 Task: Create Card Card0000000219 in Board Board0000000055 in Workspace WS0000000019 in Trello. Create Card Card0000000220 in Board Board0000000055 in Workspace WS0000000019 in Trello. Create Card Card0000000221 in Board Board0000000056 in Workspace WS0000000019 in Trello. Create Card Card0000000222 in Board Board0000000056 in Workspace WS0000000019 in Trello. Create Card Card0000000223 in Board Board0000000056 in Workspace WS0000000019 in Trello
Action: Mouse moved to (603, 625)
Screenshot: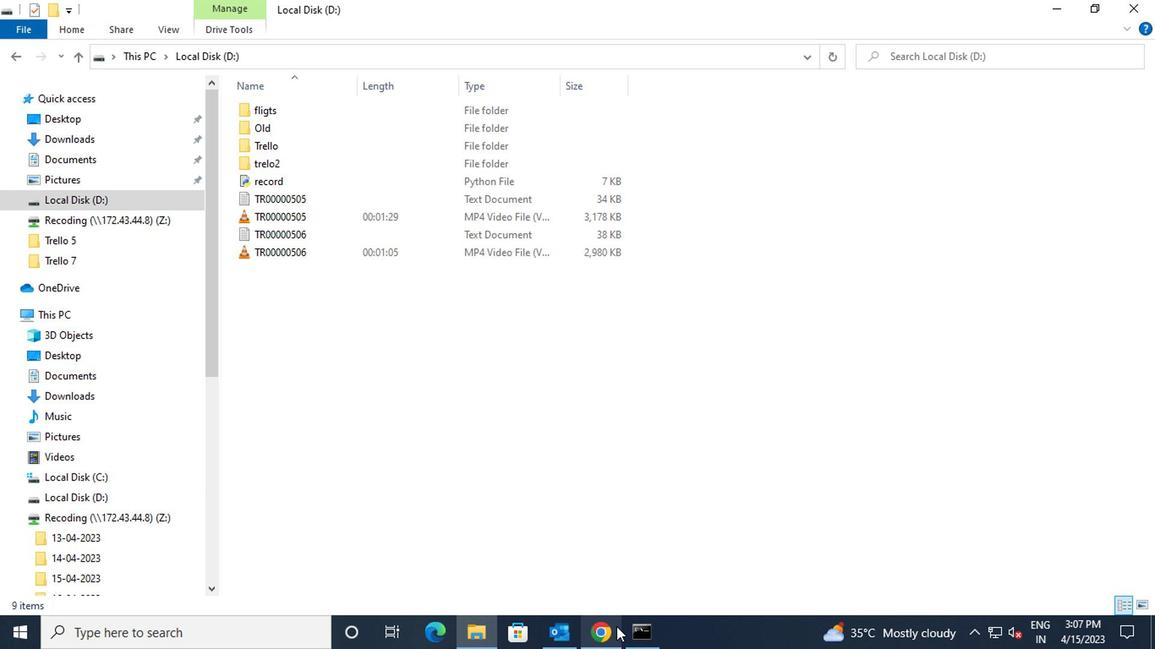 
Action: Mouse pressed left at (603, 625)
Screenshot: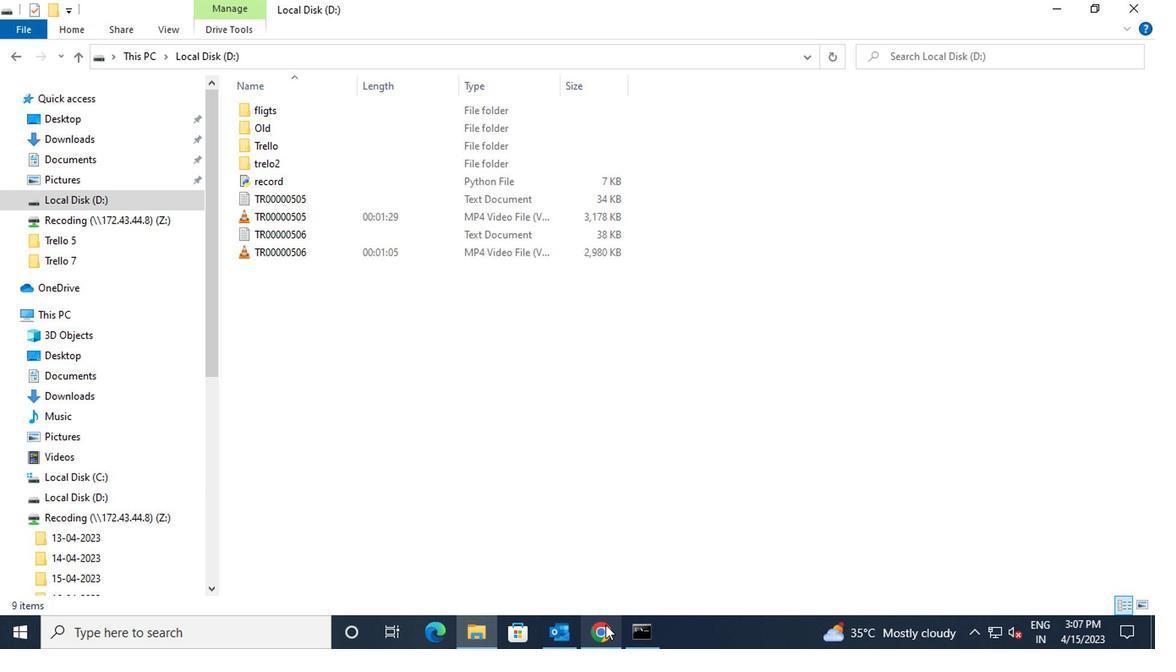 
Action: Mouse moved to (266, 337)
Screenshot: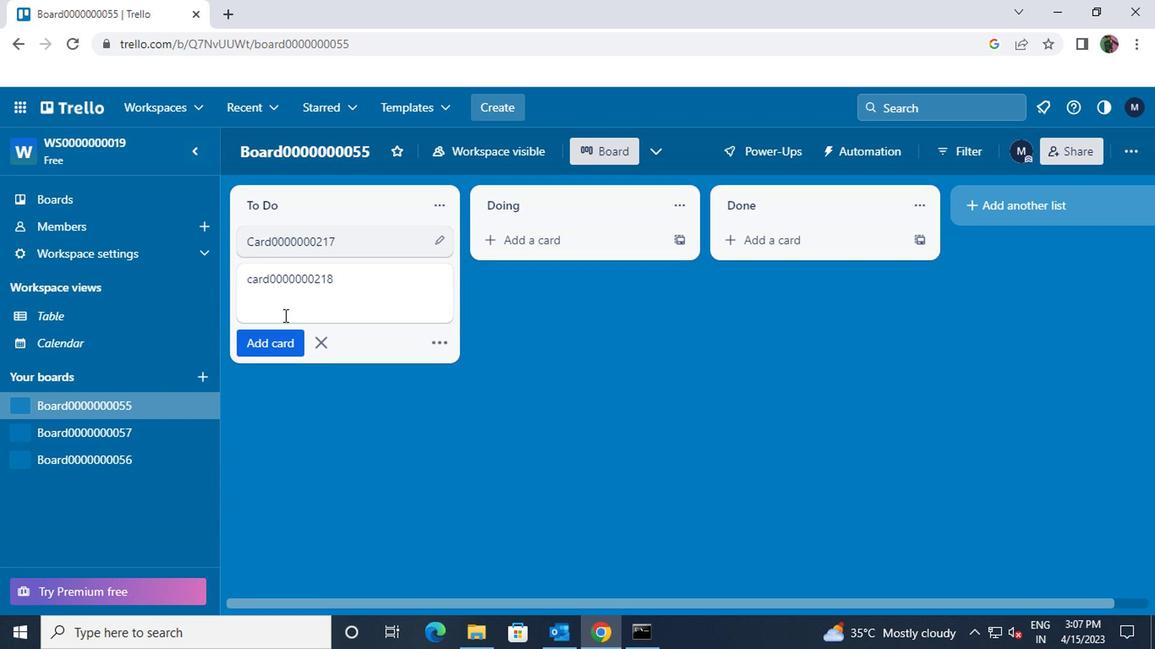 
Action: Mouse pressed left at (266, 337)
Screenshot: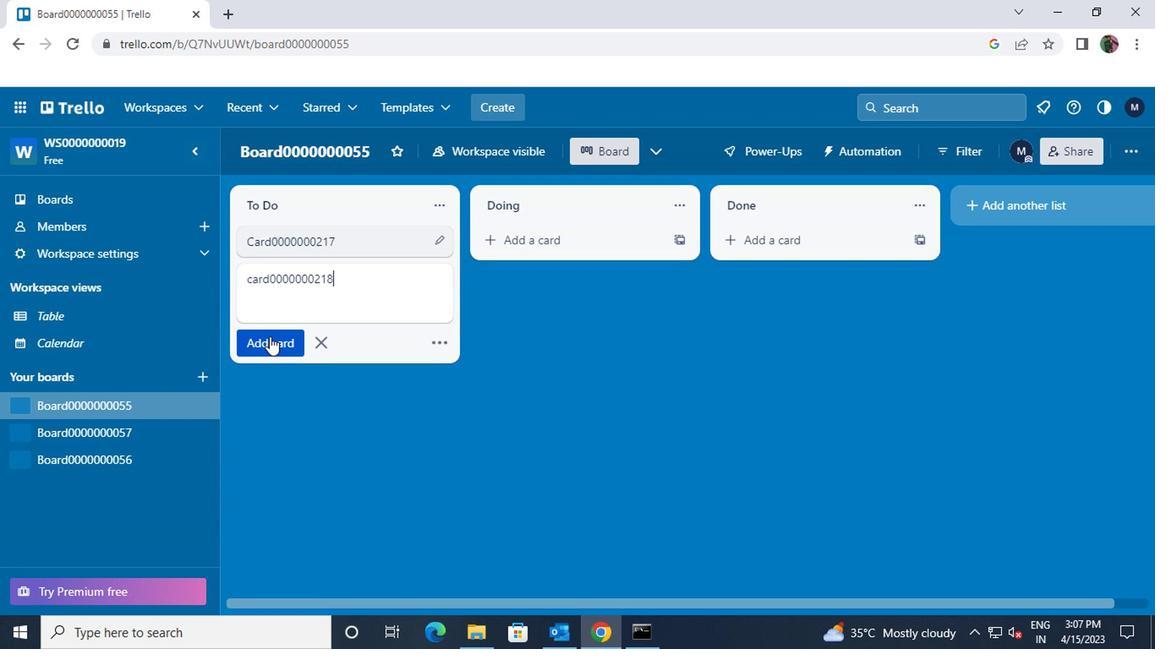 
Action: Mouse moved to (269, 329)
Screenshot: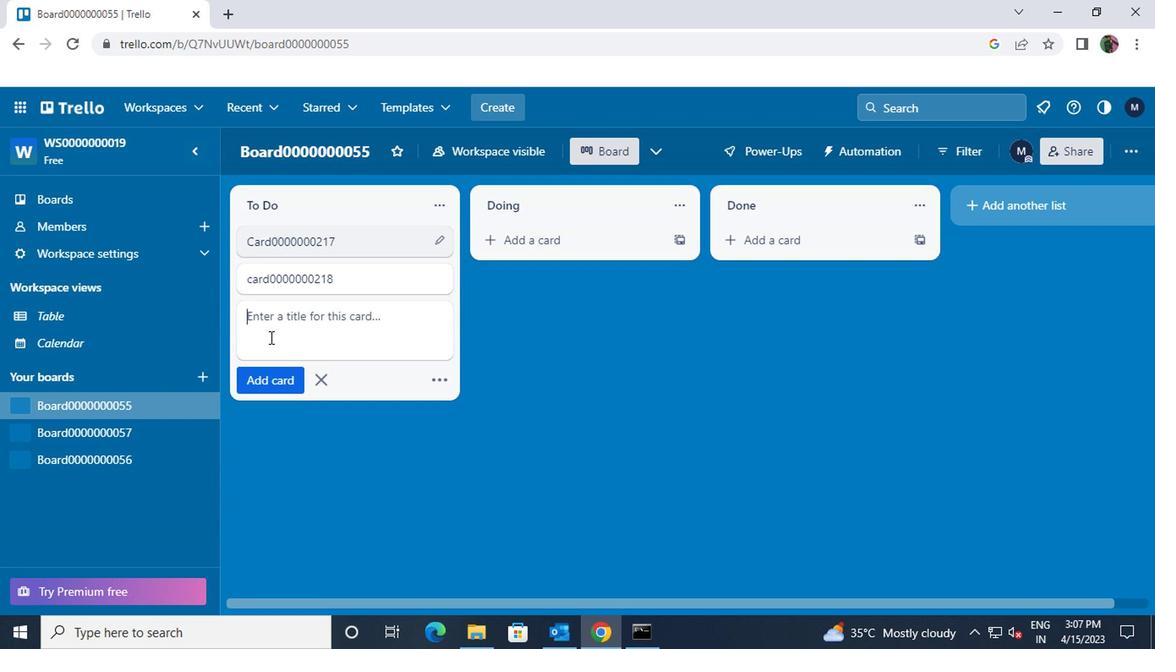 
Action: Key pressed <Key.shift>CARD0000000219
Screenshot: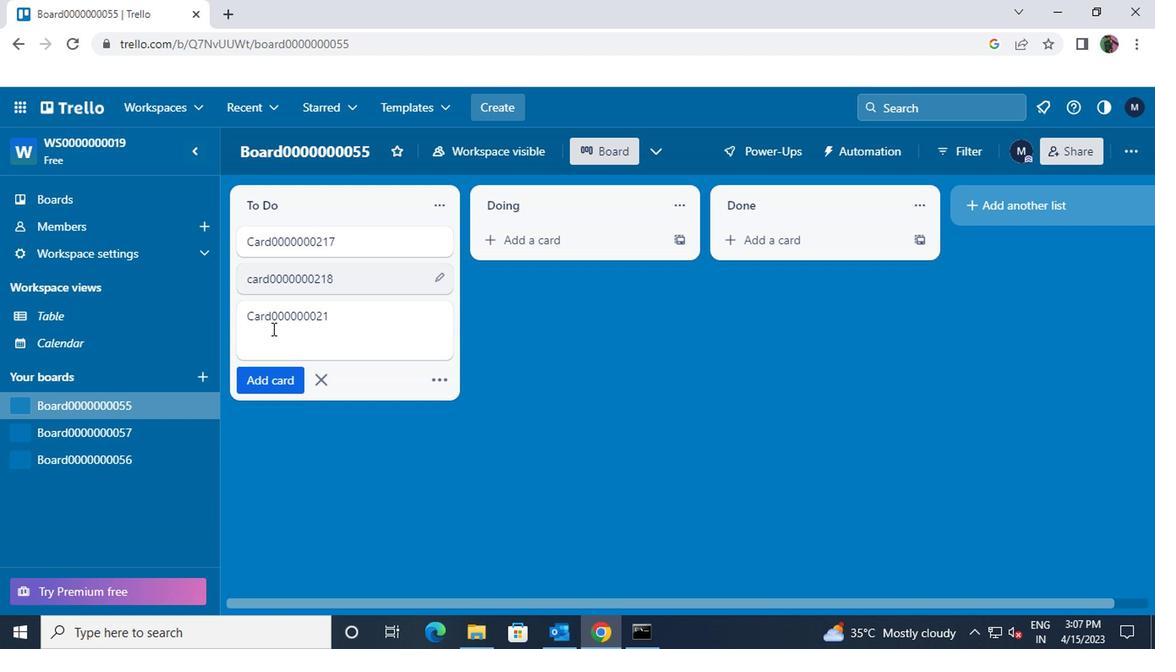 
Action: Mouse moved to (267, 379)
Screenshot: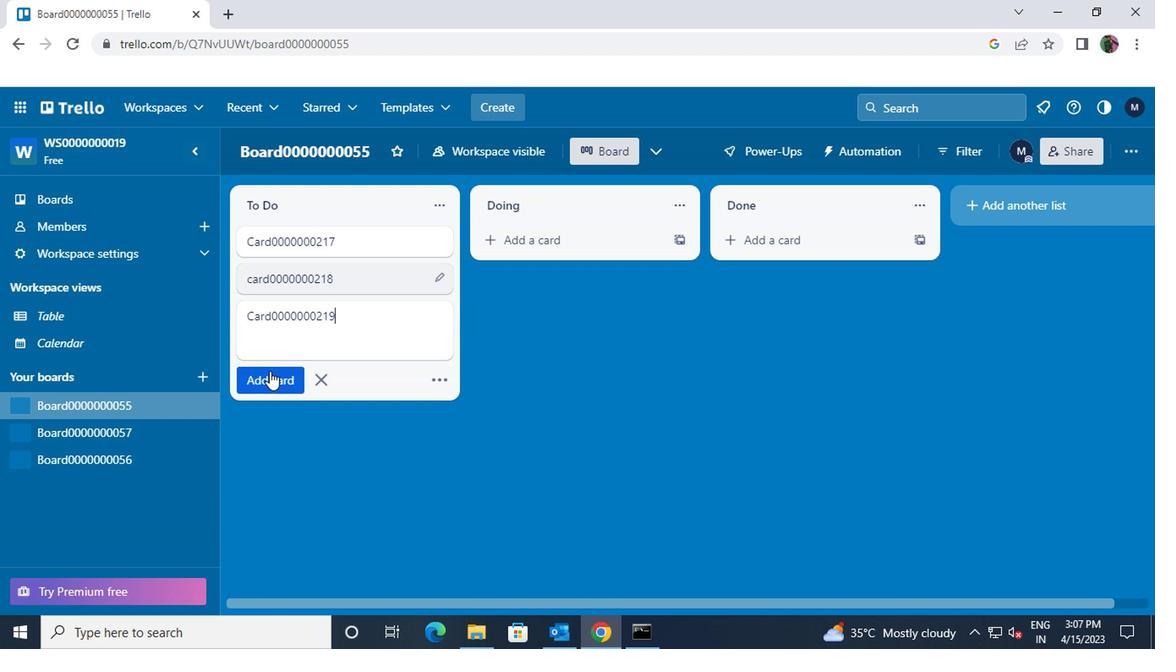 
Action: Mouse pressed left at (267, 379)
Screenshot: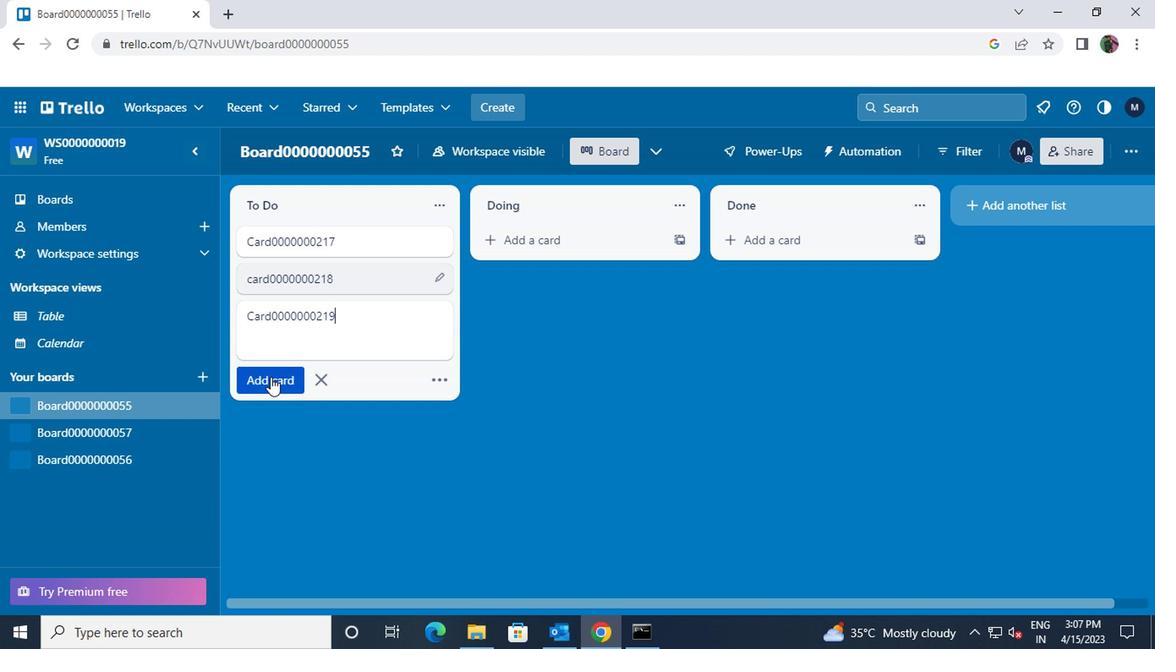 
Action: Mouse moved to (264, 350)
Screenshot: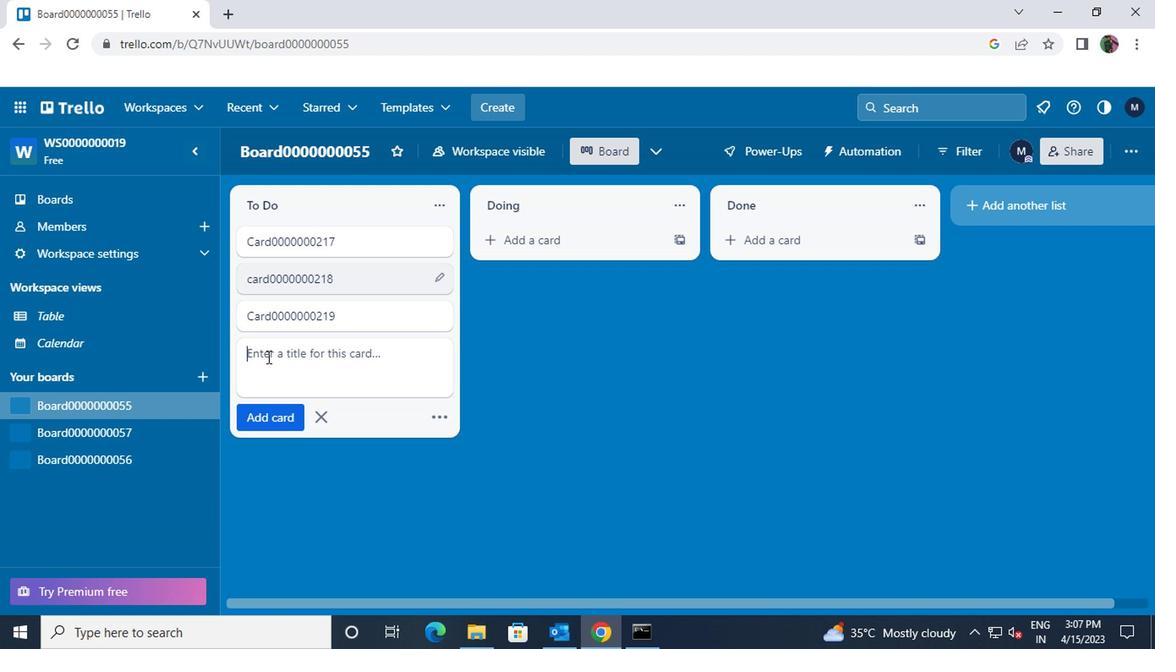 
Action: Key pressed <Key.shift>CARD0000000220
Screenshot: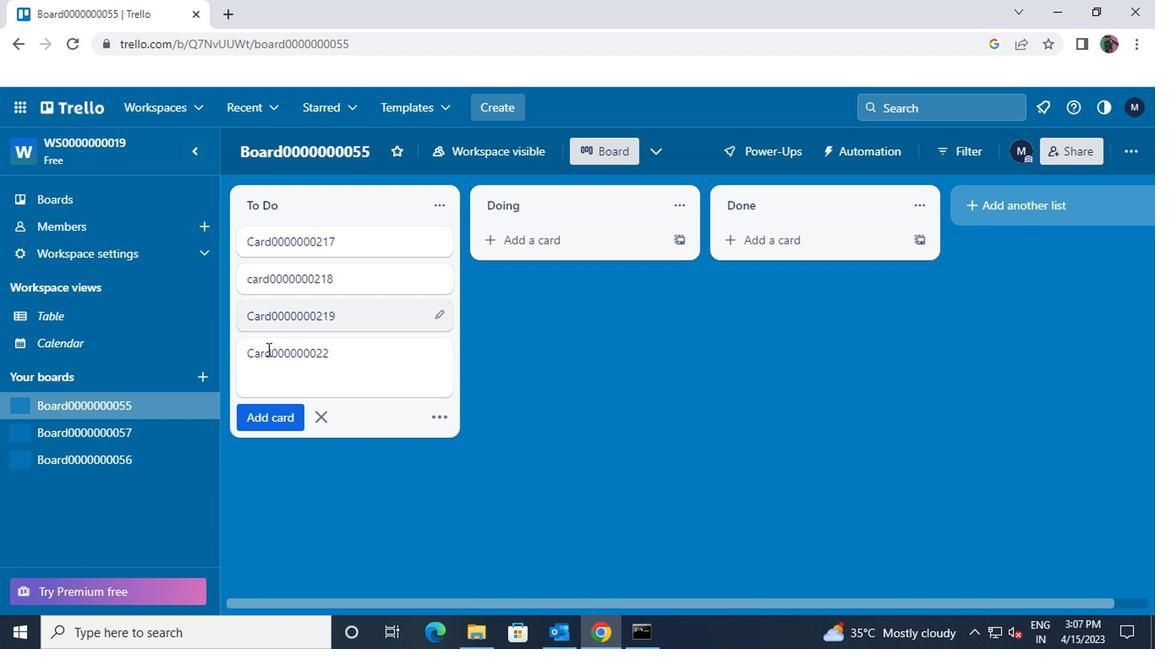 
Action: Mouse moved to (115, 448)
Screenshot: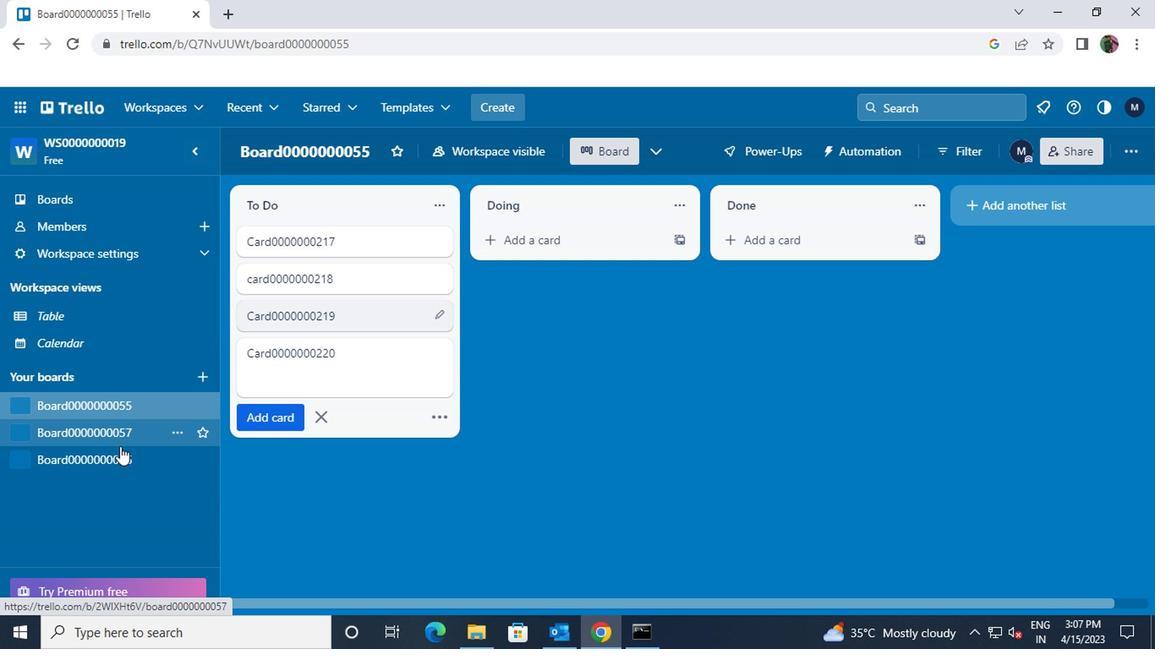 
Action: Mouse pressed left at (115, 448)
Screenshot: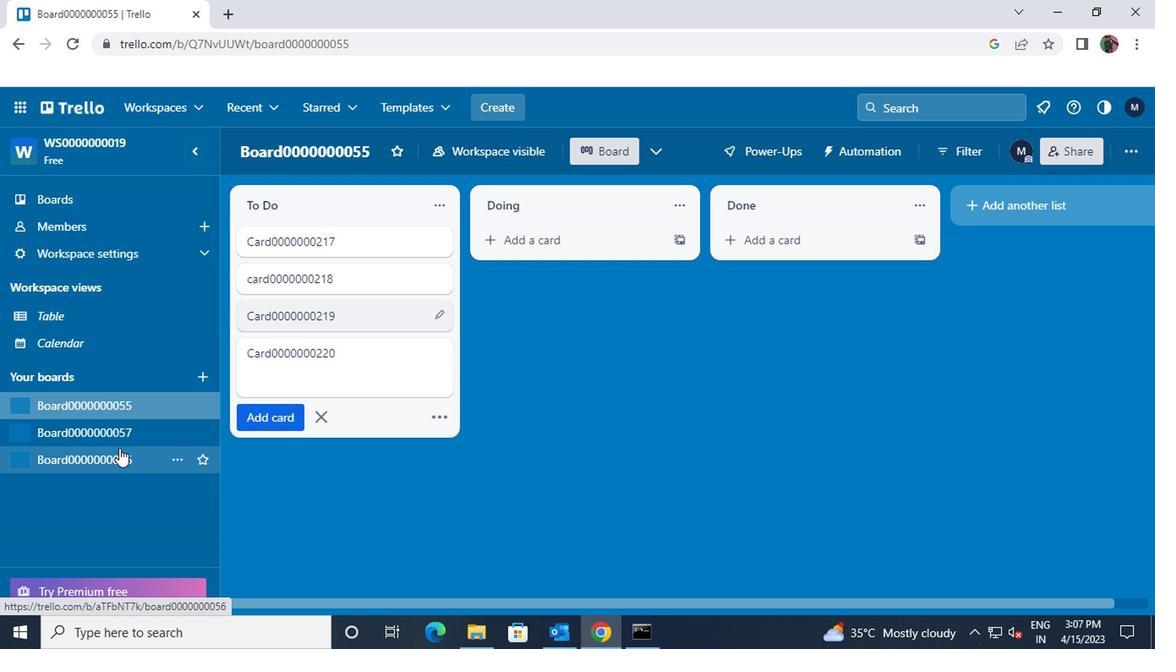 
Action: Mouse moved to (275, 228)
Screenshot: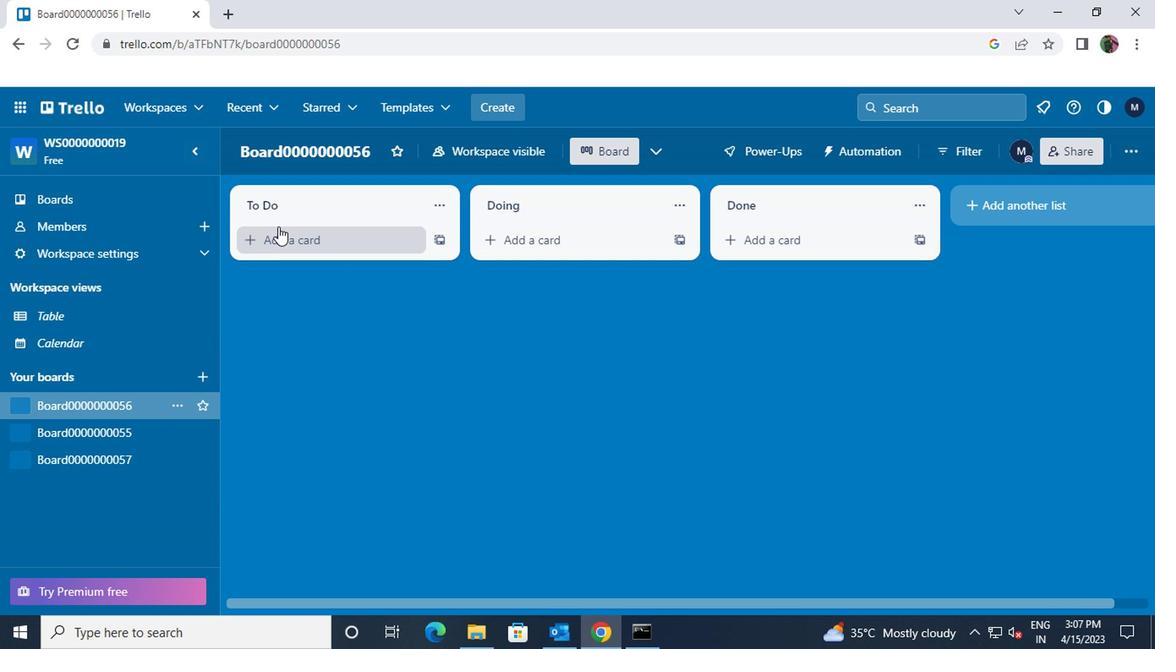 
Action: Mouse pressed left at (275, 228)
Screenshot: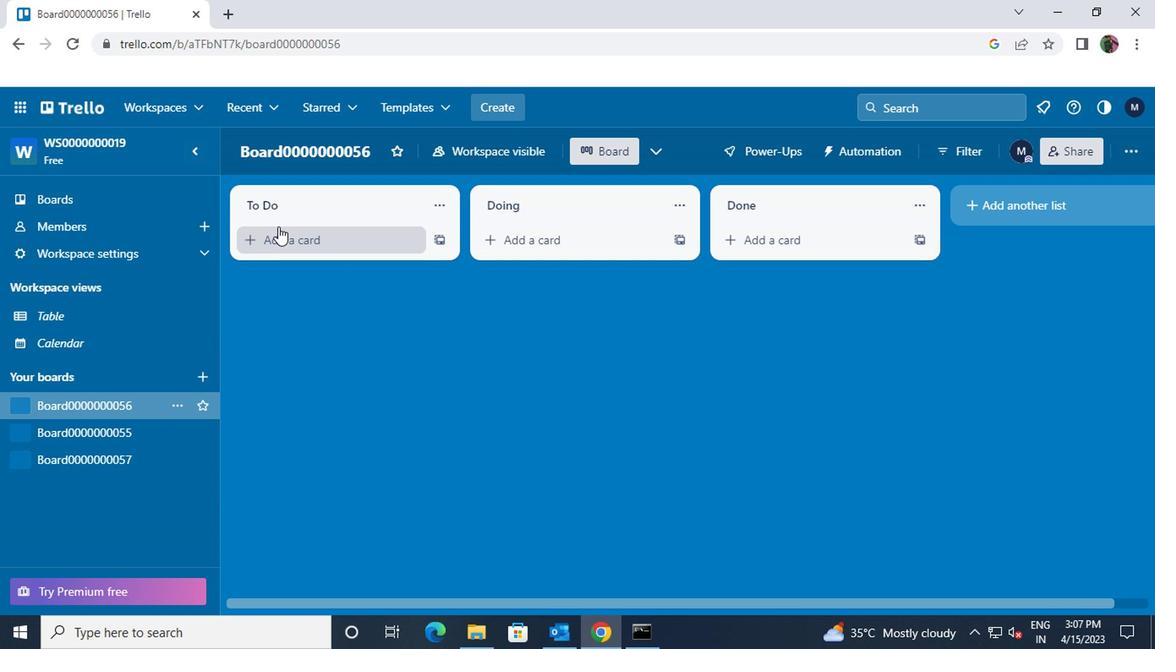 
Action: Mouse moved to (272, 245)
Screenshot: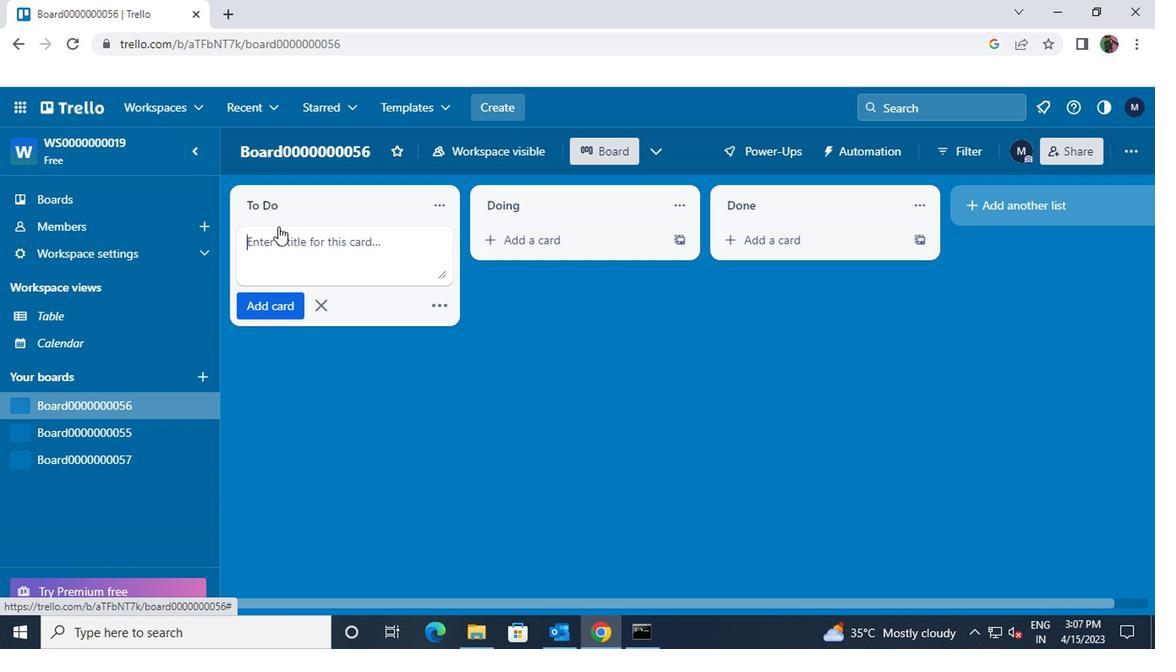 
Action: Key pressed <Key.shift>CARD0000000221
Screenshot: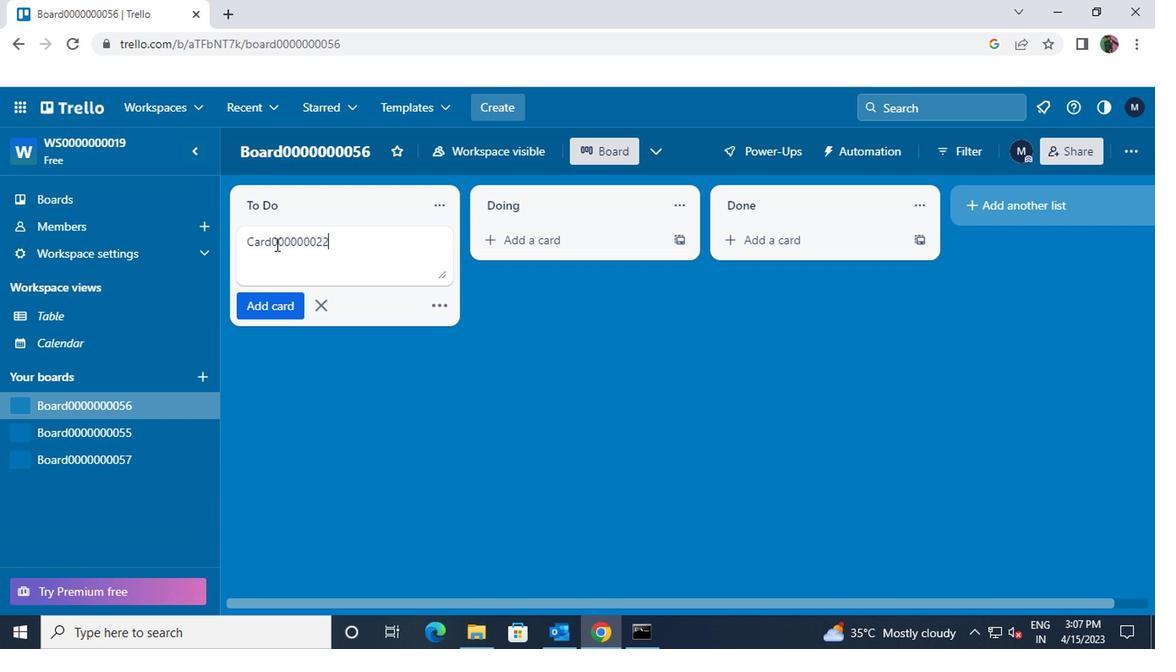 
Action: Mouse moved to (256, 307)
Screenshot: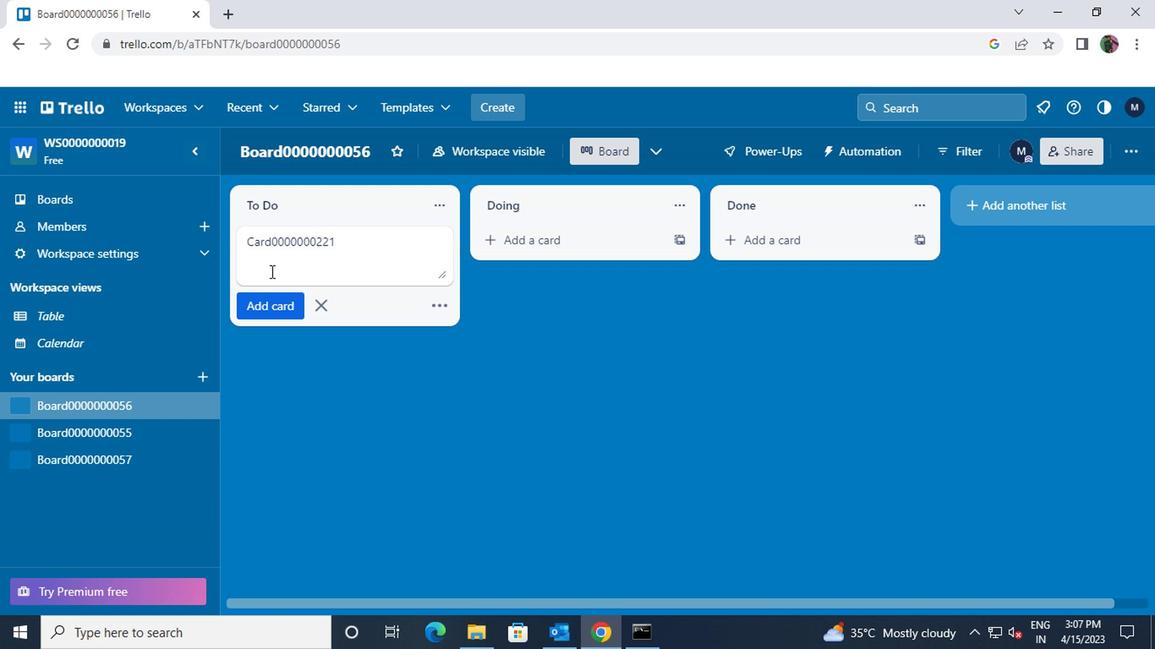 
Action: Mouse pressed left at (256, 307)
Screenshot: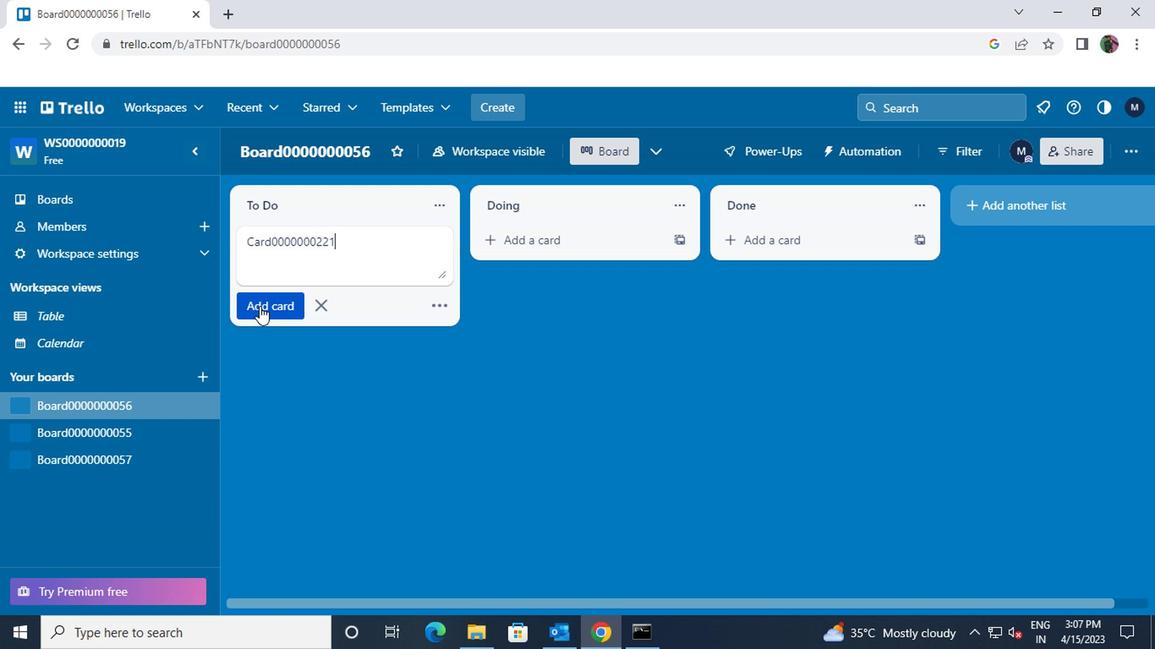 
Action: Mouse moved to (266, 289)
Screenshot: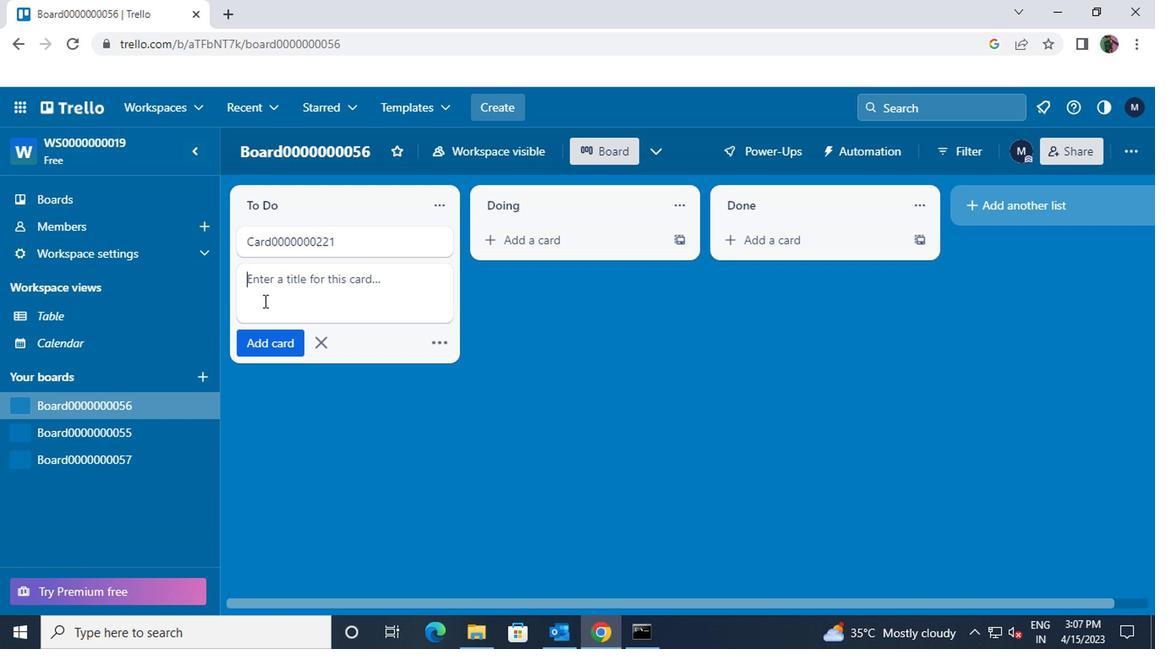
Action: Key pressed <Key.shift>CARD0000000222
Screenshot: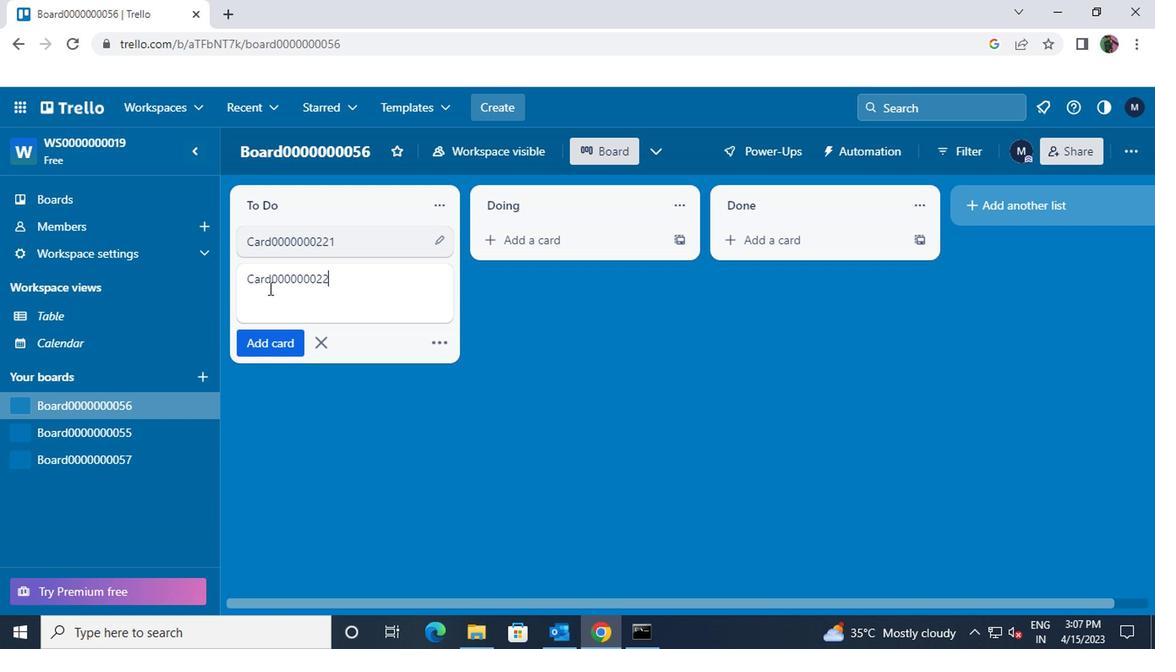 
Action: Mouse moved to (261, 337)
Screenshot: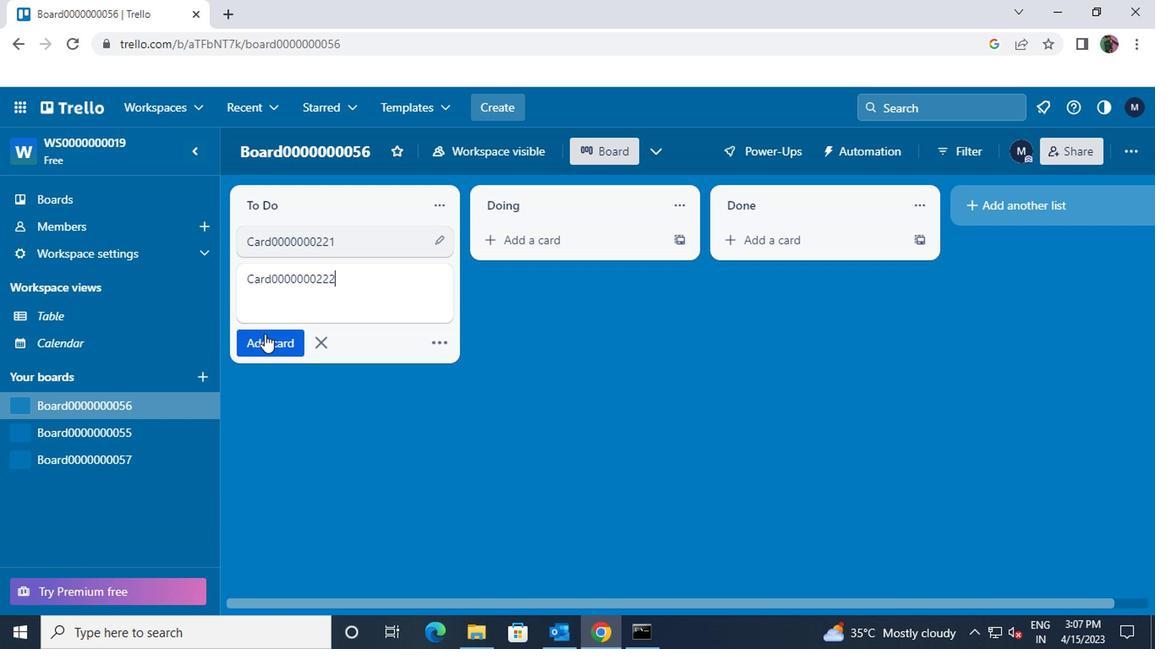 
Action: Mouse pressed left at (261, 337)
Screenshot: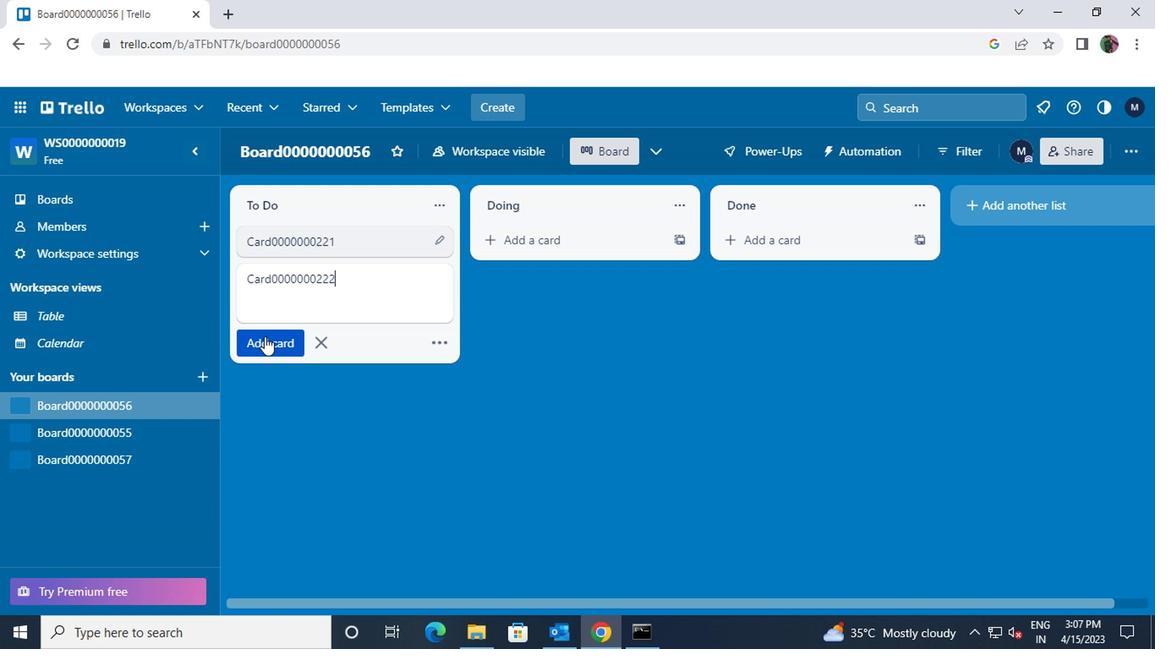 
Action: Mouse moved to (266, 317)
Screenshot: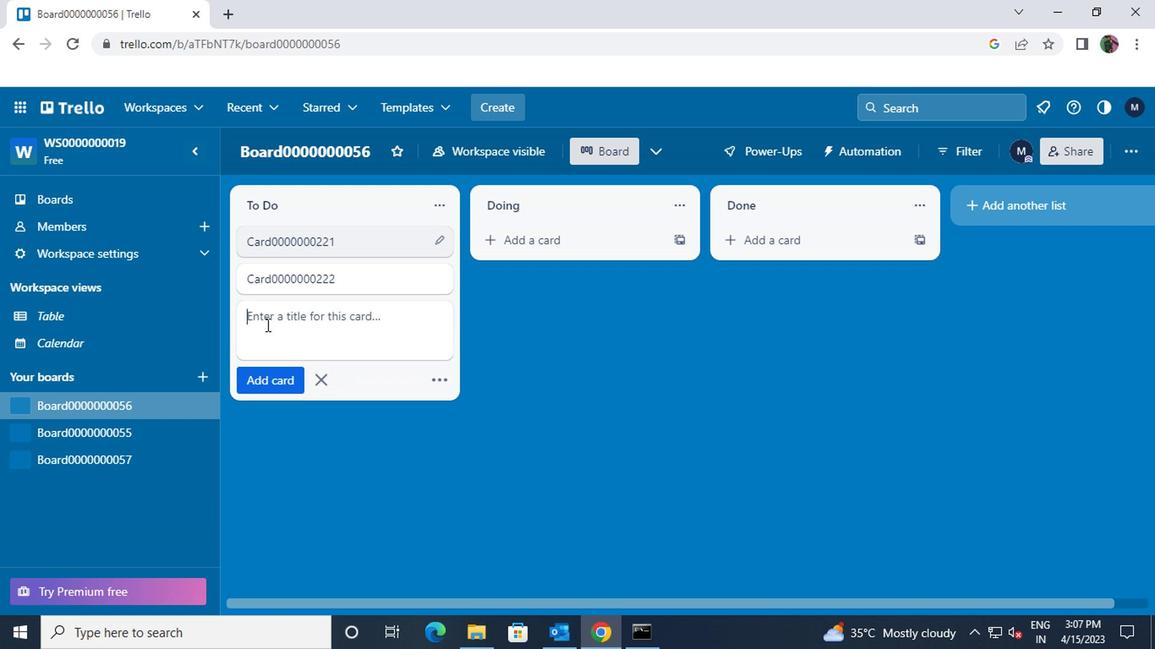 
Action: Key pressed <Key.shift>CARD0000000223
Screenshot: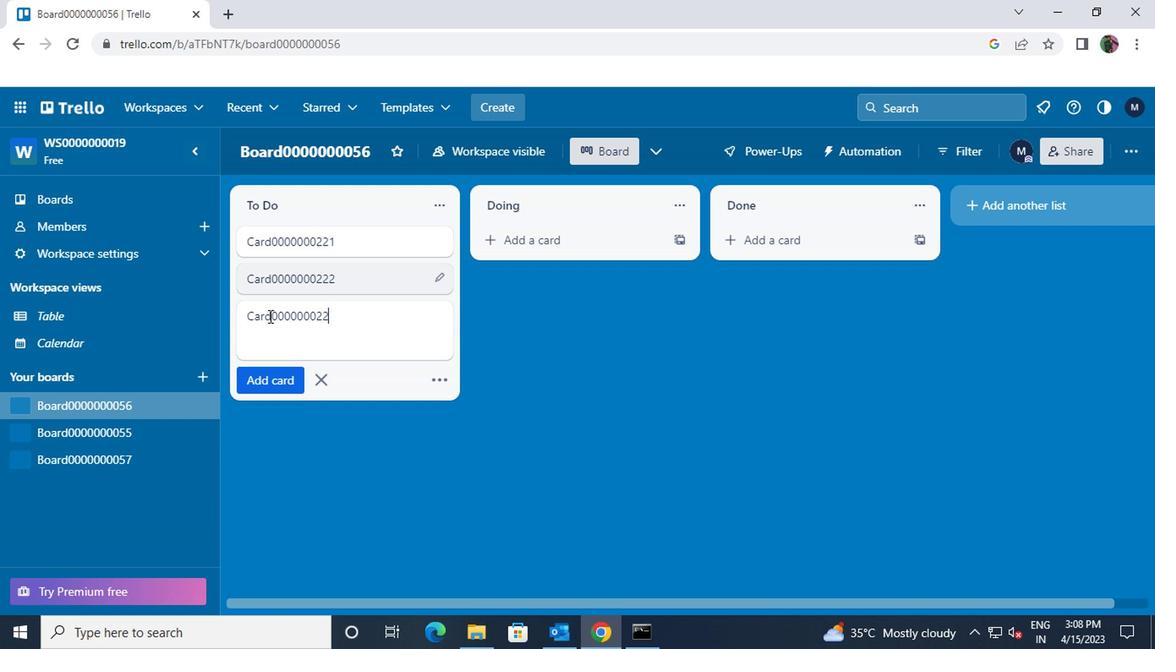 
